 Task: Filter people whose past company is IBM.
Action: Mouse moved to (324, 61)
Screenshot: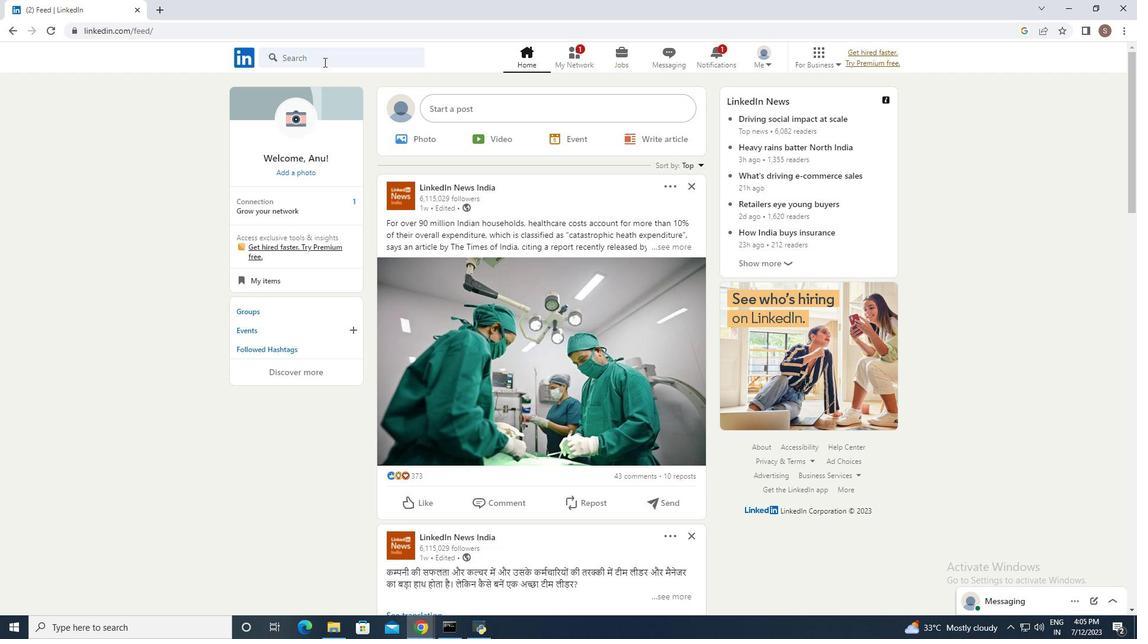 
Action: Mouse pressed left at (324, 61)
Screenshot: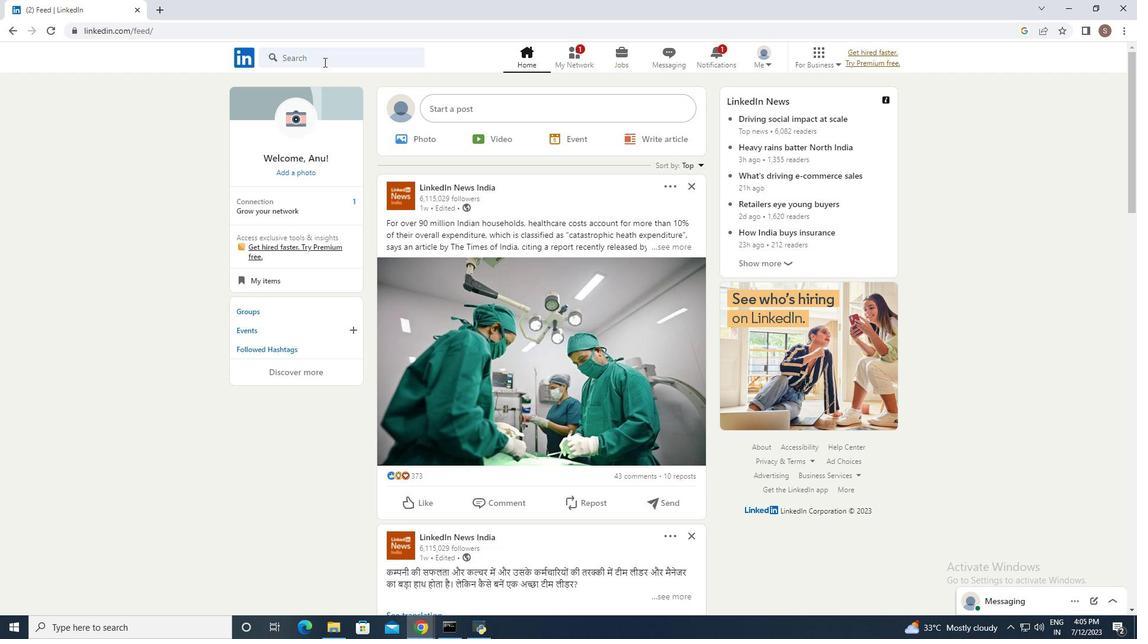 
Action: Mouse moved to (307, 153)
Screenshot: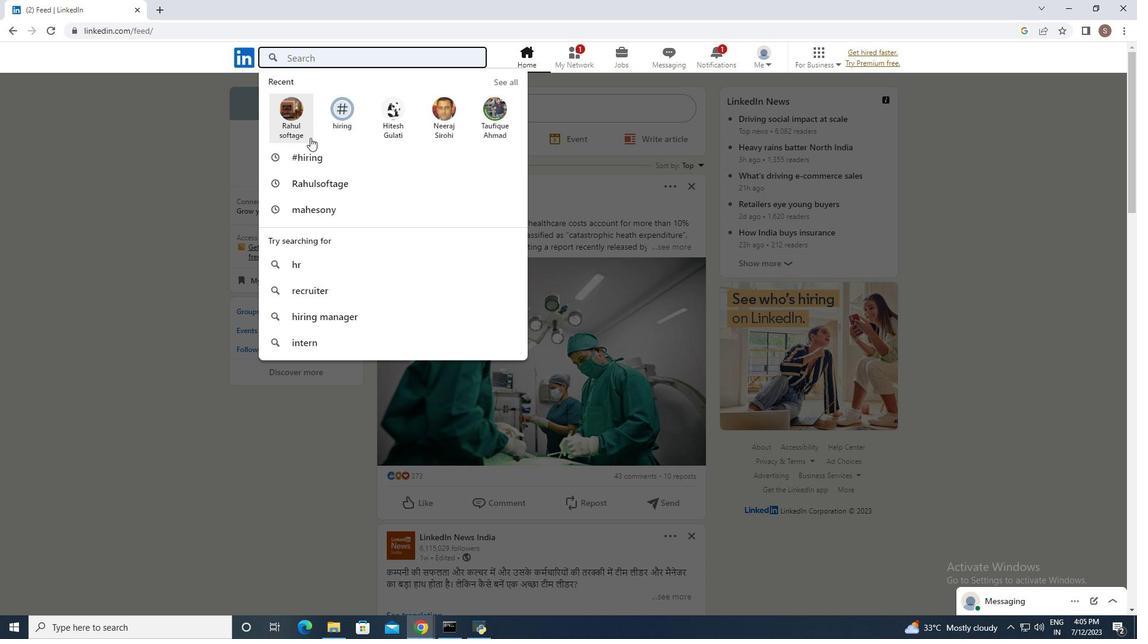 
Action: Mouse pressed left at (307, 153)
Screenshot: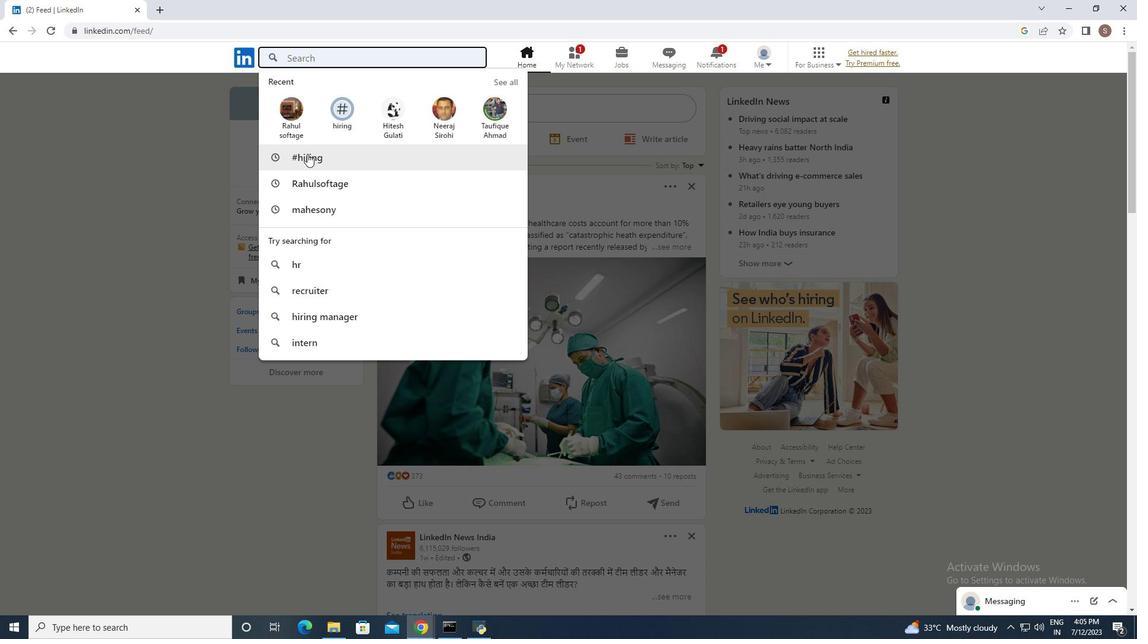 
Action: Mouse moved to (347, 88)
Screenshot: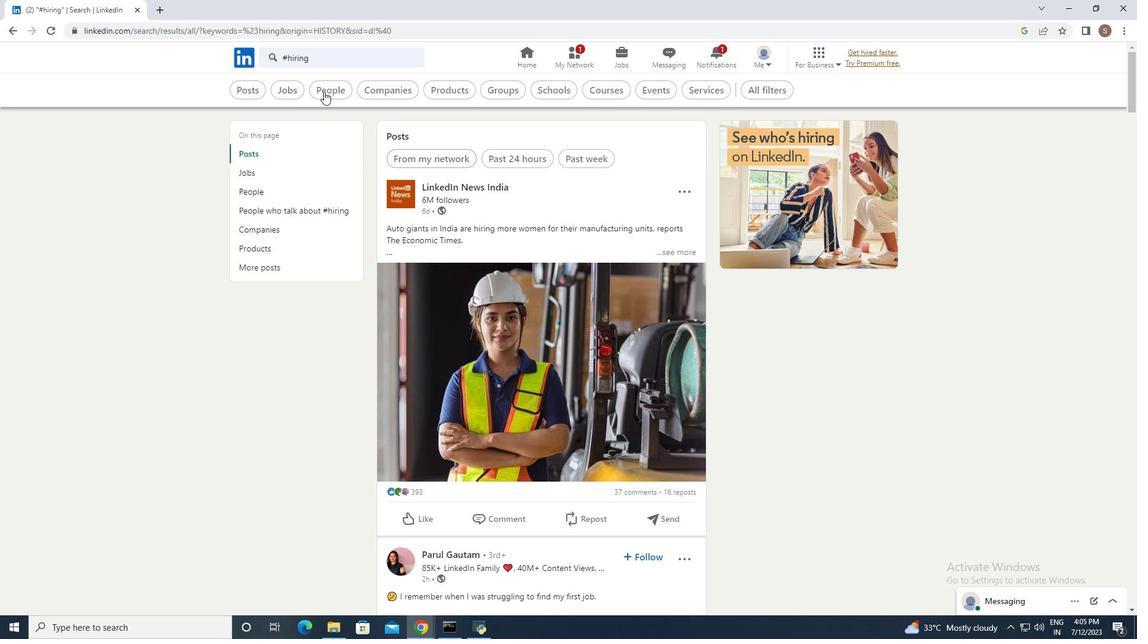 
Action: Mouse pressed left at (347, 88)
Screenshot: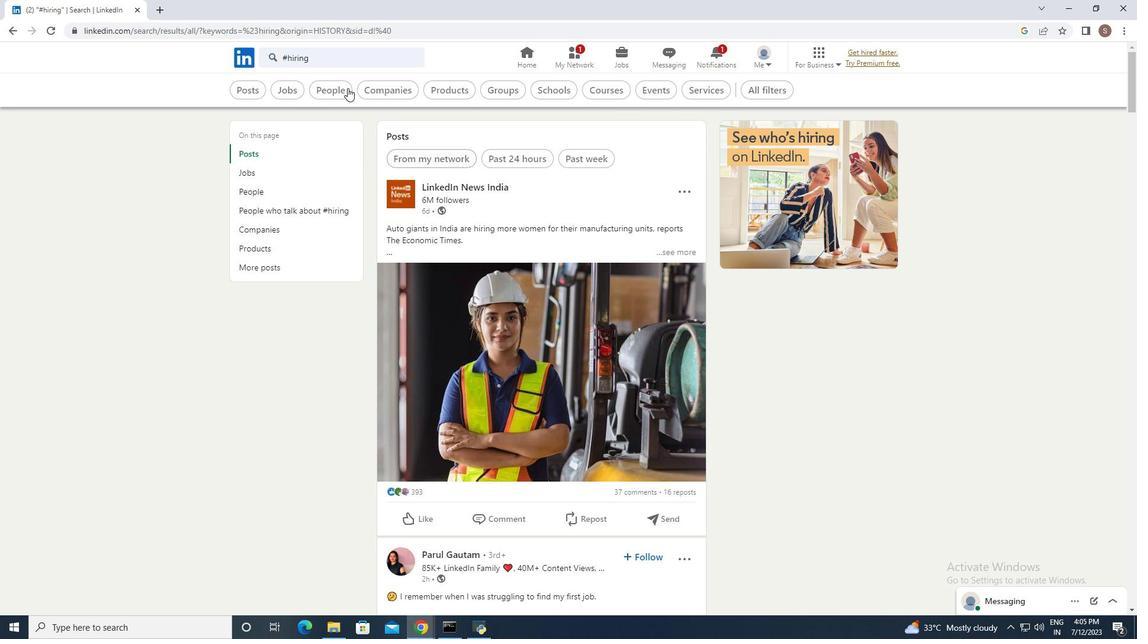 
Action: Mouse moved to (578, 86)
Screenshot: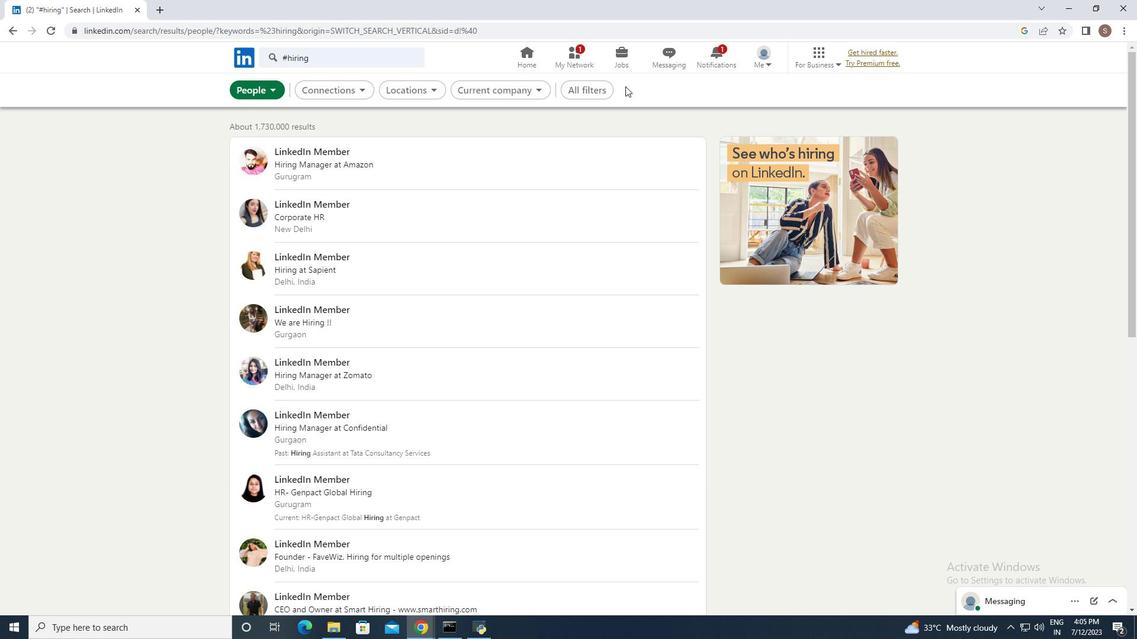 
Action: Mouse pressed left at (578, 86)
Screenshot: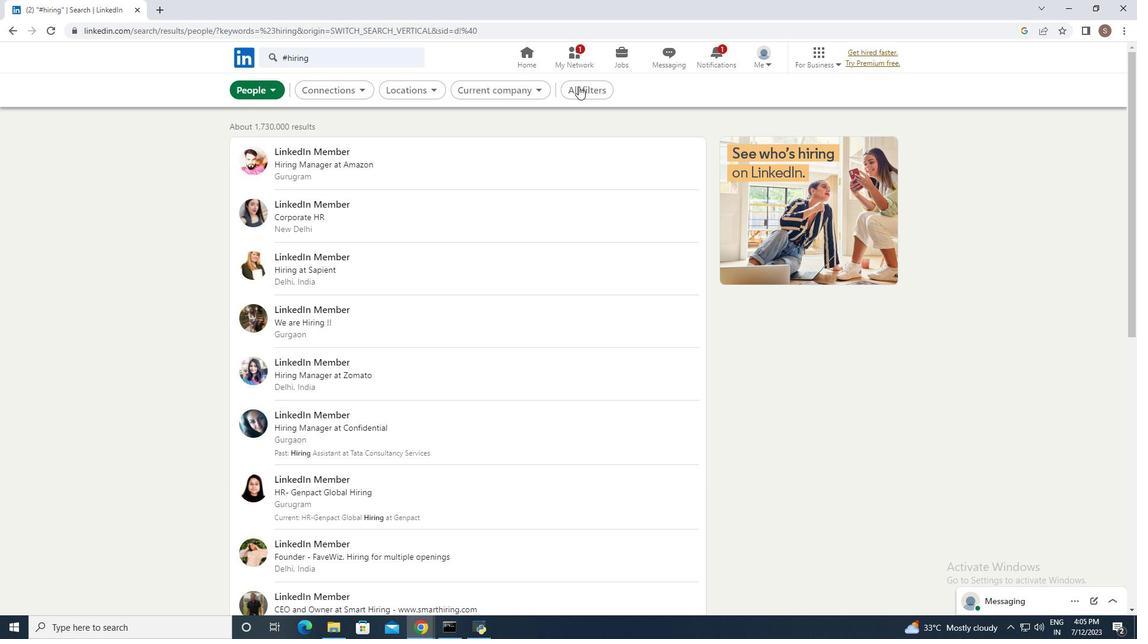 
Action: Mouse moved to (902, 367)
Screenshot: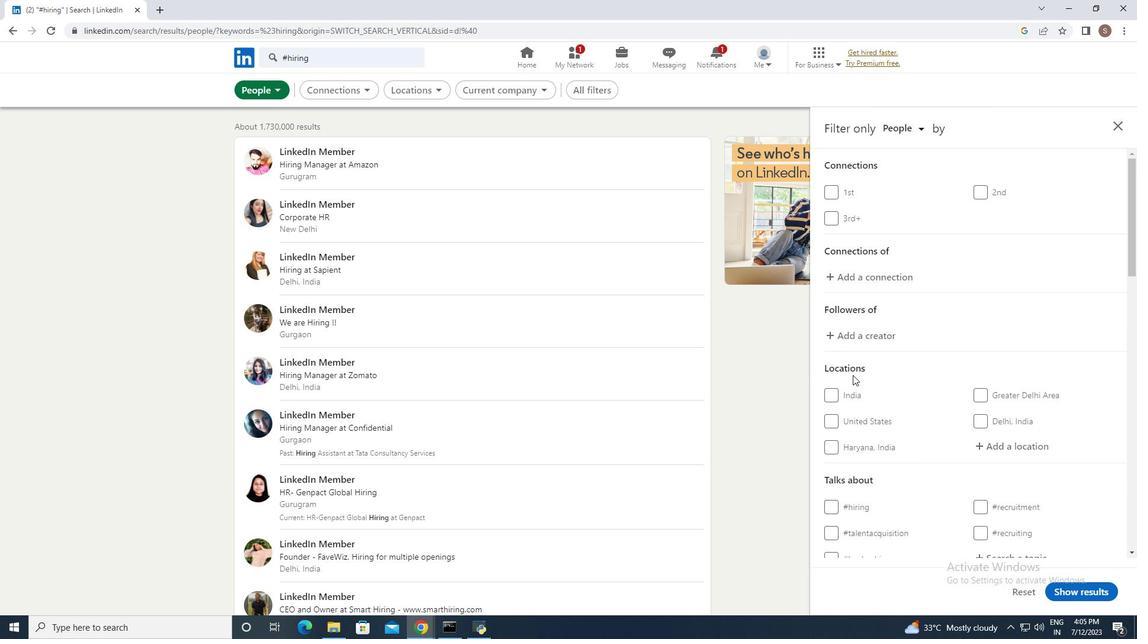 
Action: Mouse scrolled (902, 367) with delta (0, 0)
Screenshot: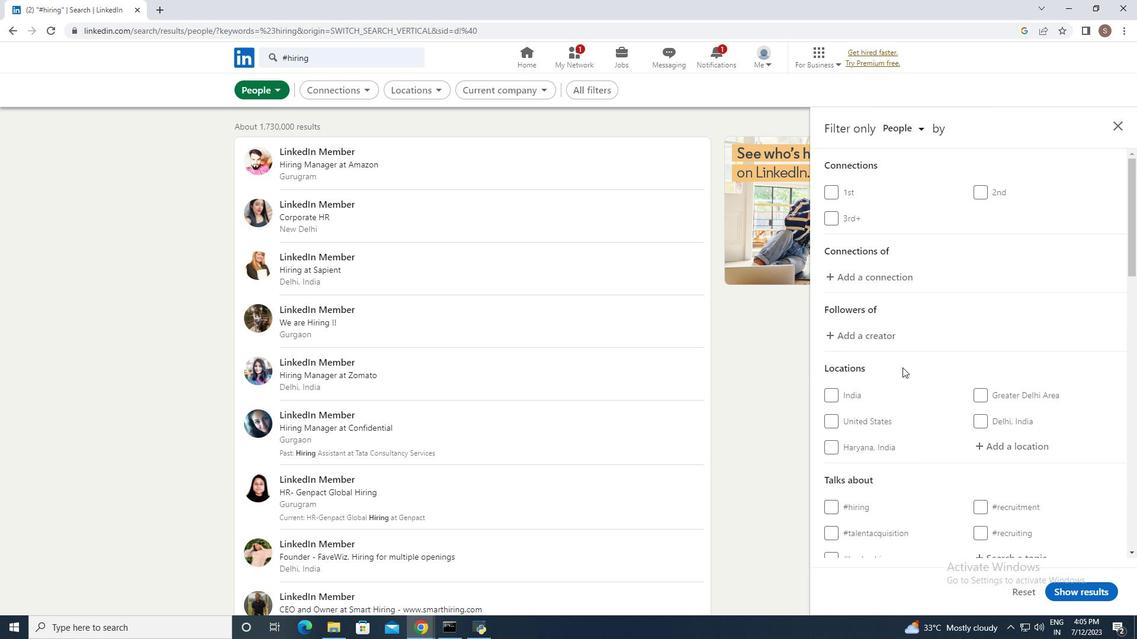 
Action: Mouse scrolled (902, 367) with delta (0, 0)
Screenshot: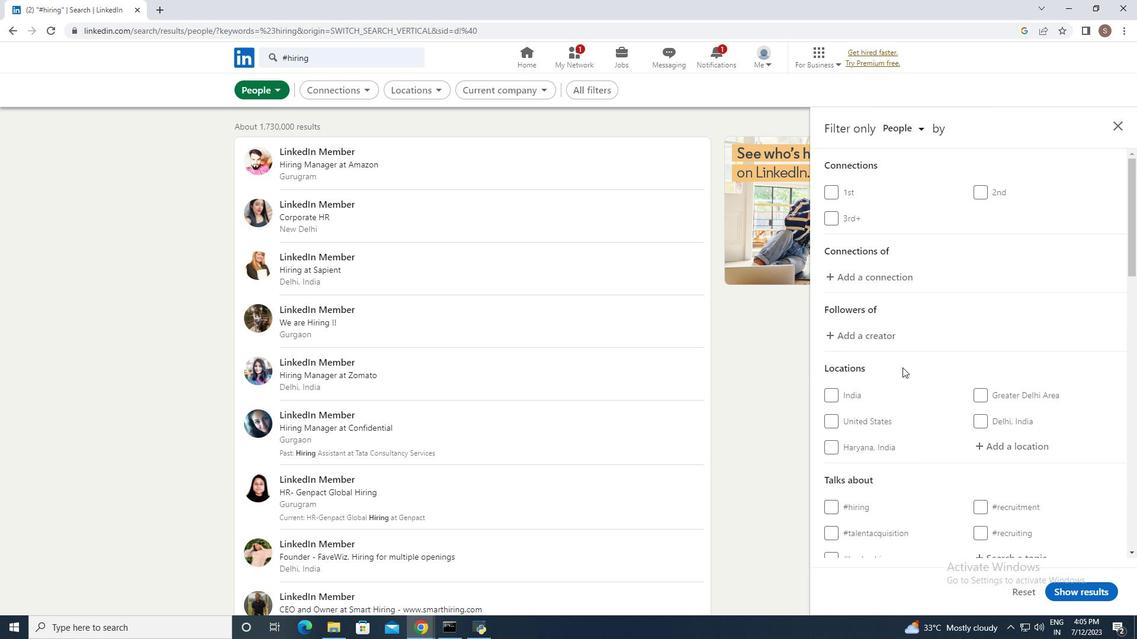 
Action: Mouse scrolled (902, 367) with delta (0, 0)
Screenshot: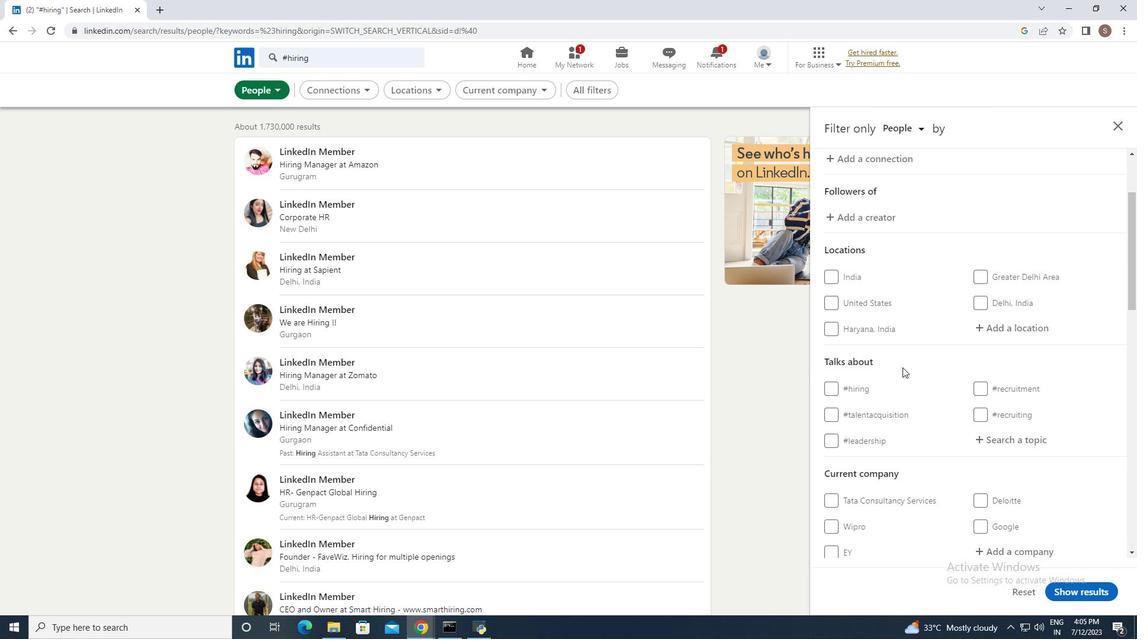 
Action: Mouse scrolled (902, 367) with delta (0, 0)
Screenshot: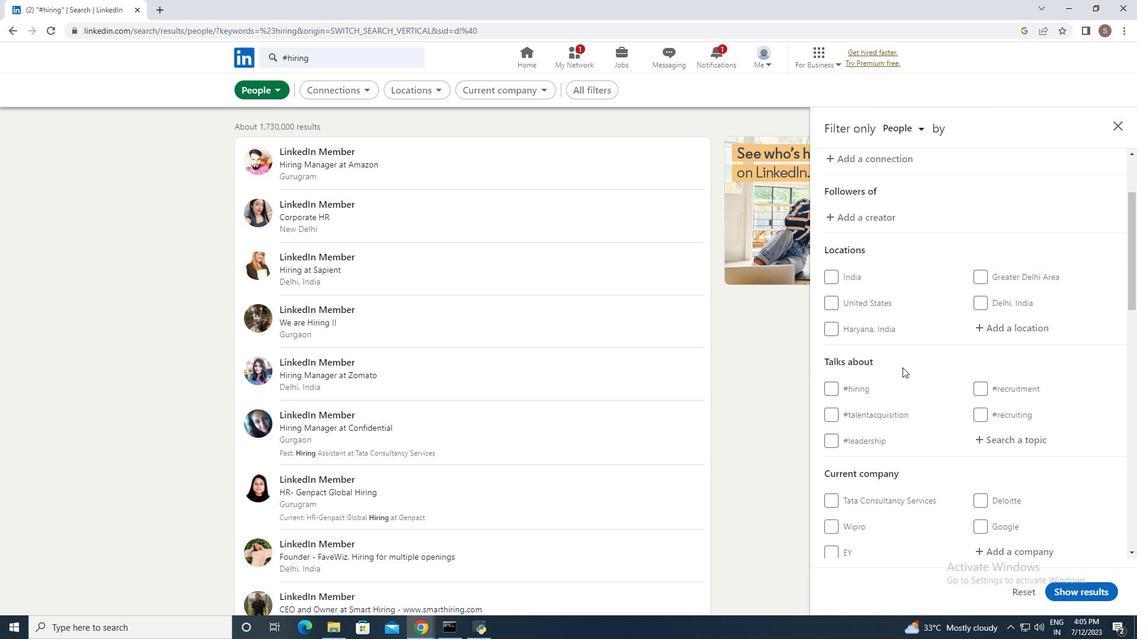 
Action: Mouse scrolled (902, 367) with delta (0, 0)
Screenshot: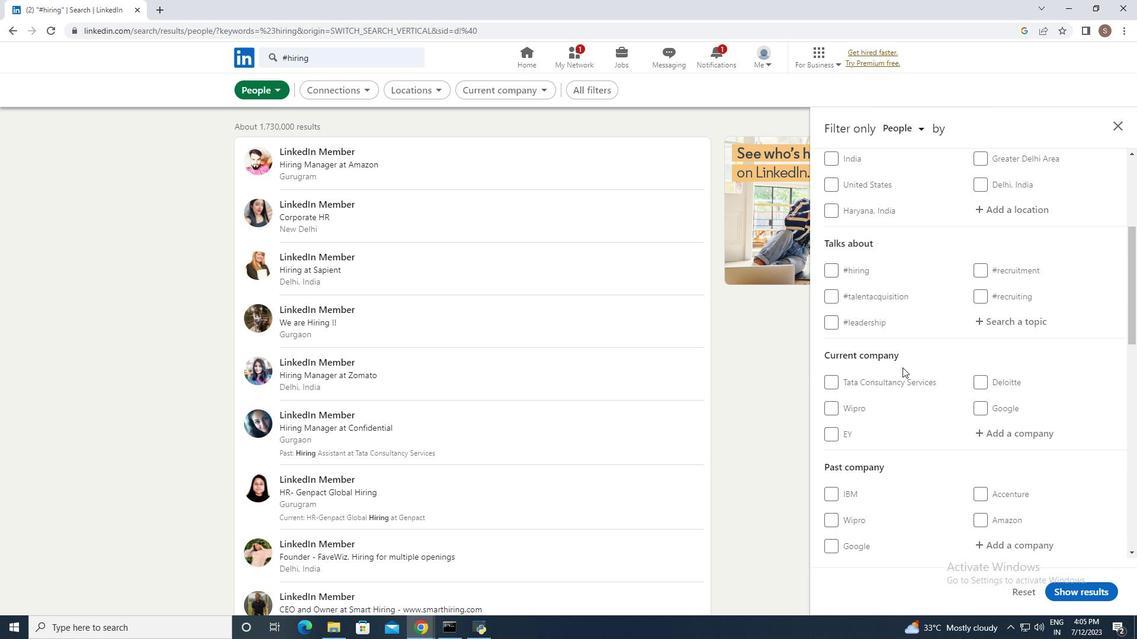 
Action: Mouse scrolled (902, 367) with delta (0, 0)
Screenshot: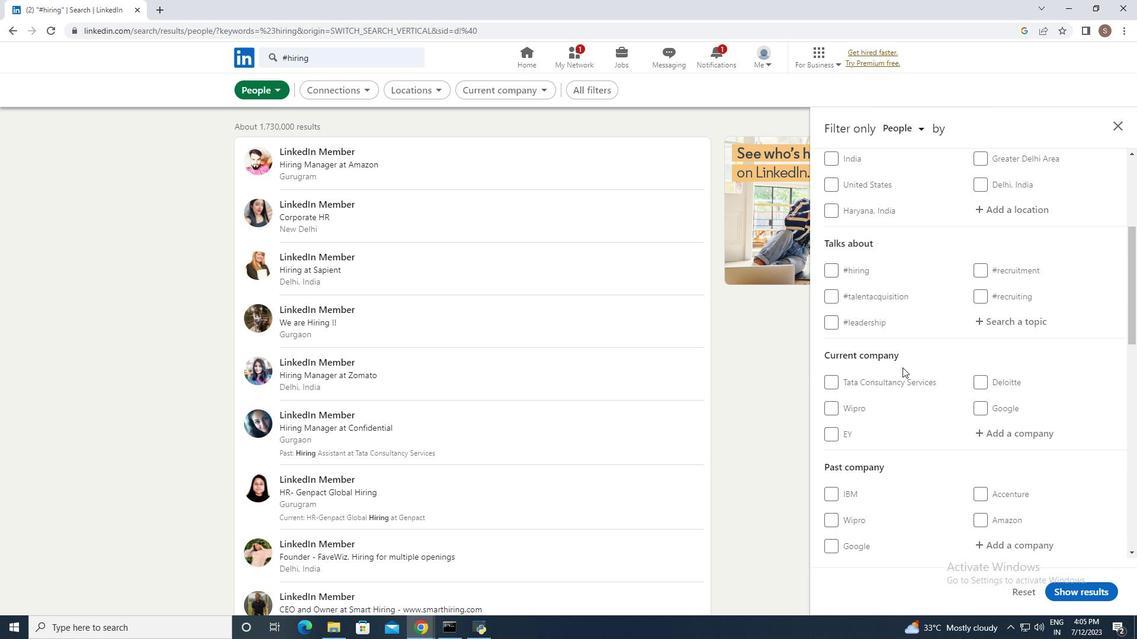 
Action: Mouse moved to (836, 370)
Screenshot: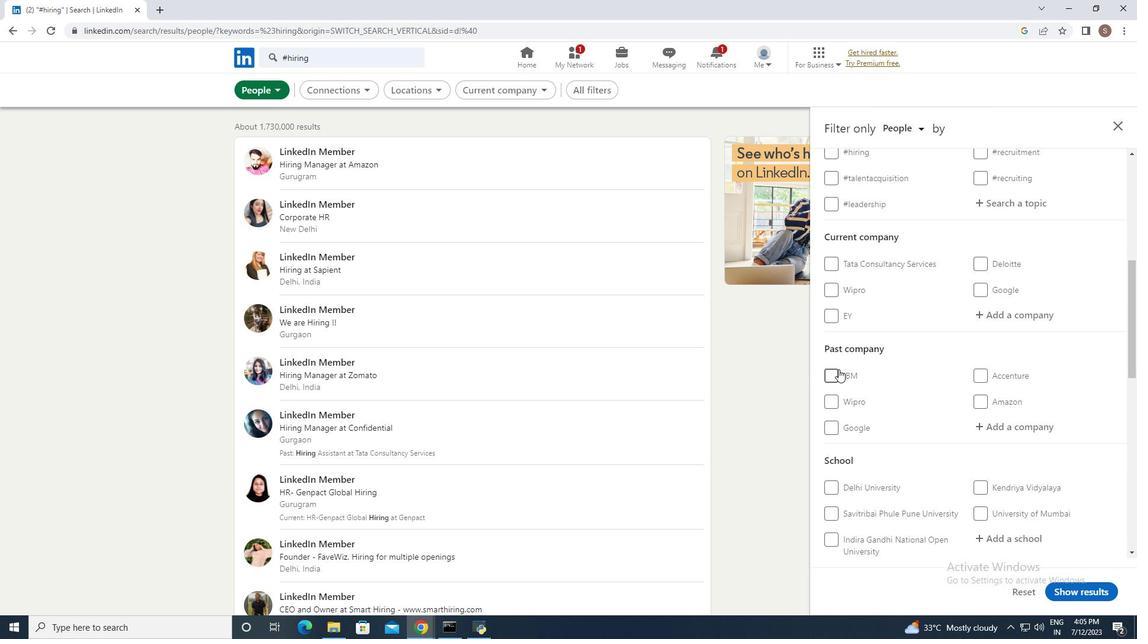 
Action: Mouse pressed left at (836, 370)
Screenshot: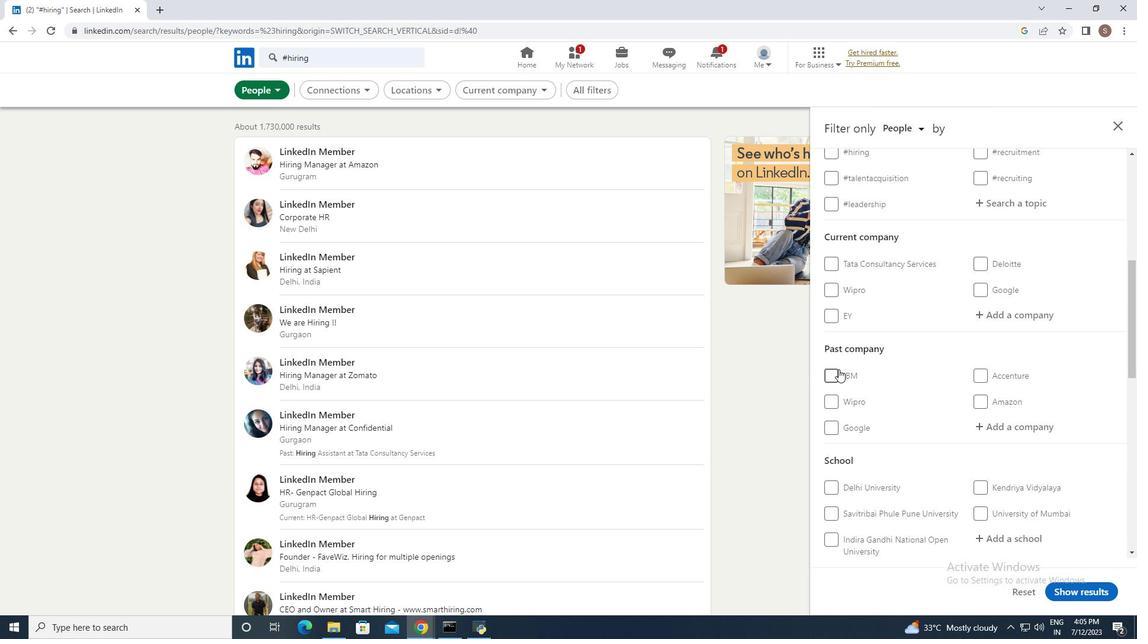 
Action: Mouse moved to (1079, 585)
Screenshot: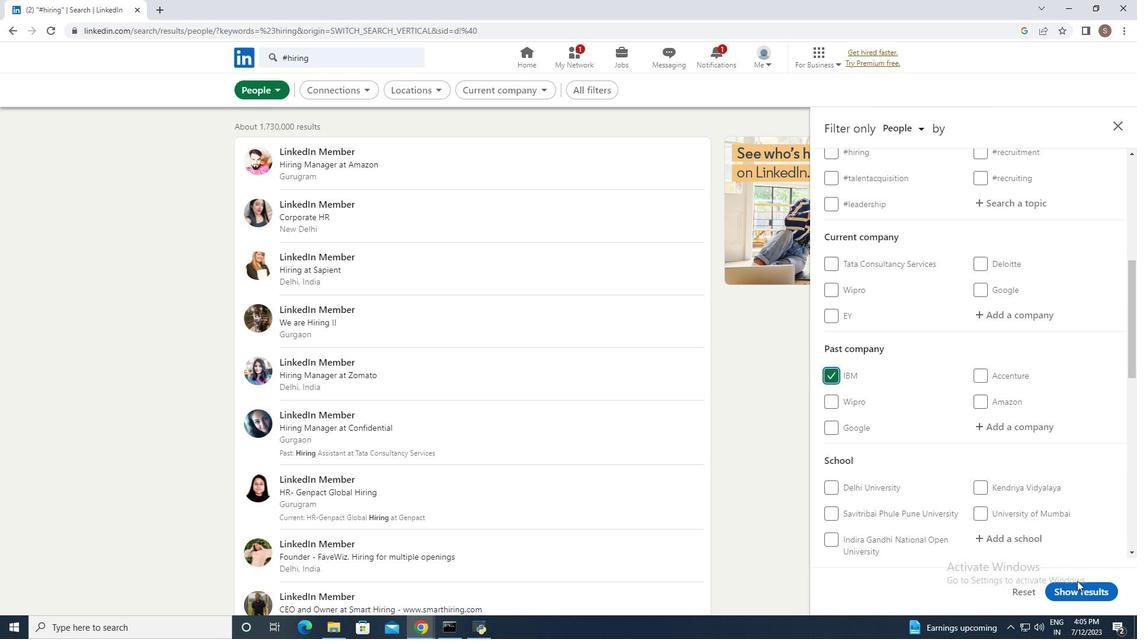 
Action: Mouse pressed left at (1079, 585)
Screenshot: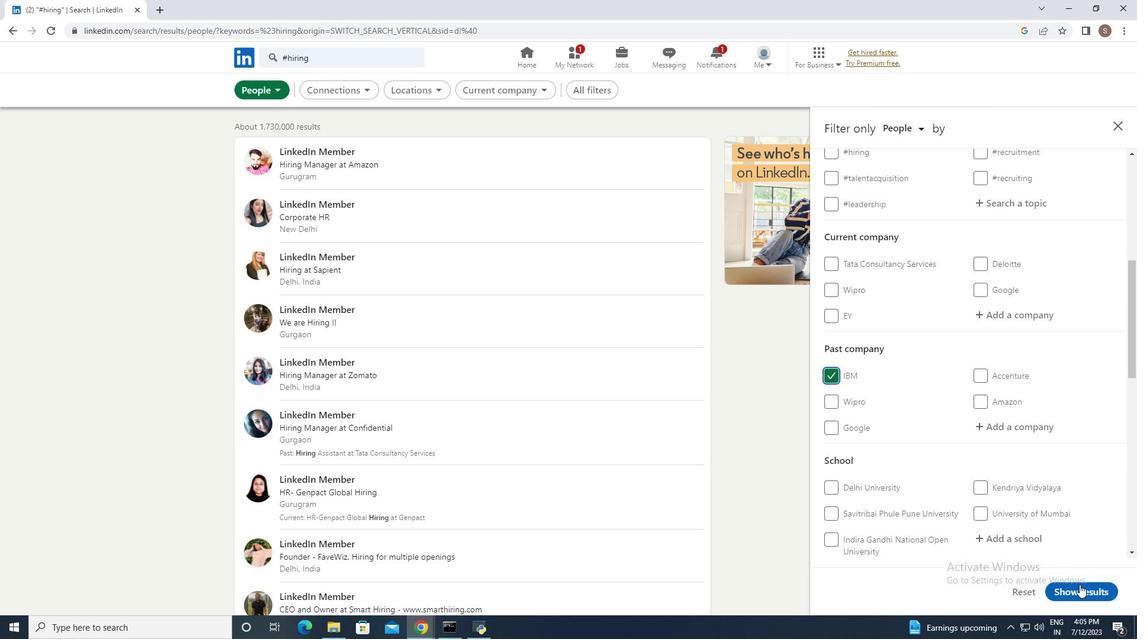 
Action: Mouse moved to (1071, 581)
Screenshot: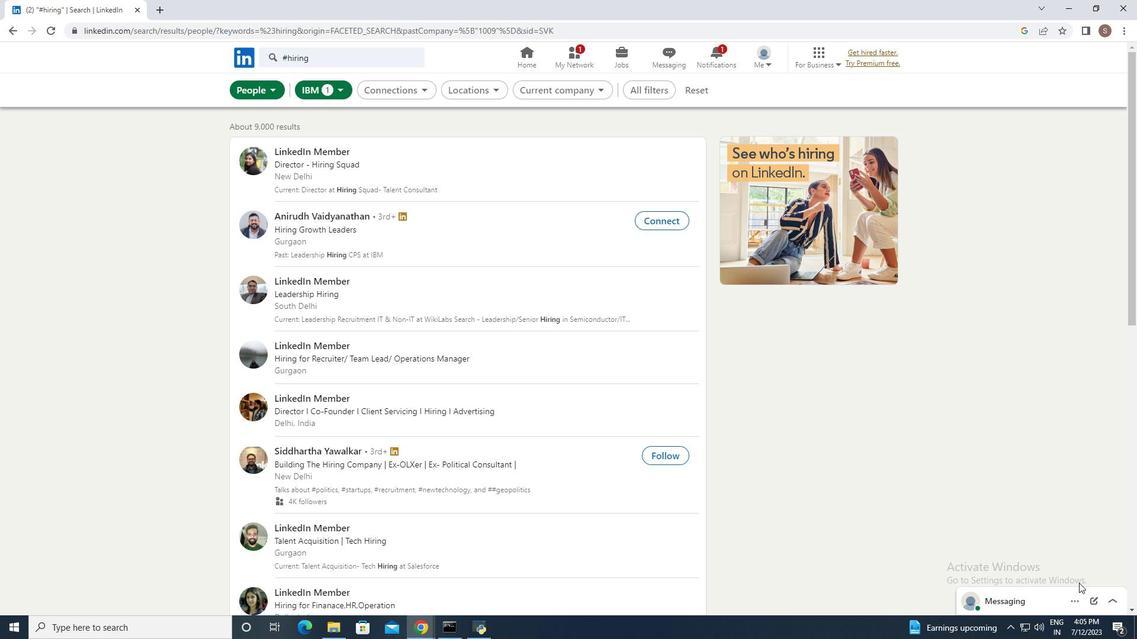 
